 Task: Explore Airbnb accommodation in Paoua, Central African Republic from 17th November, 2023 to 21st November, 2023 for 2 adults.1  bedroom having 2 beds and 1 bathroom. Property type can be flat. Amenities needed are: wifi. Booking option can be shelf check-in. Look for 3 properties as per requirement.
Action: Mouse moved to (441, 63)
Screenshot: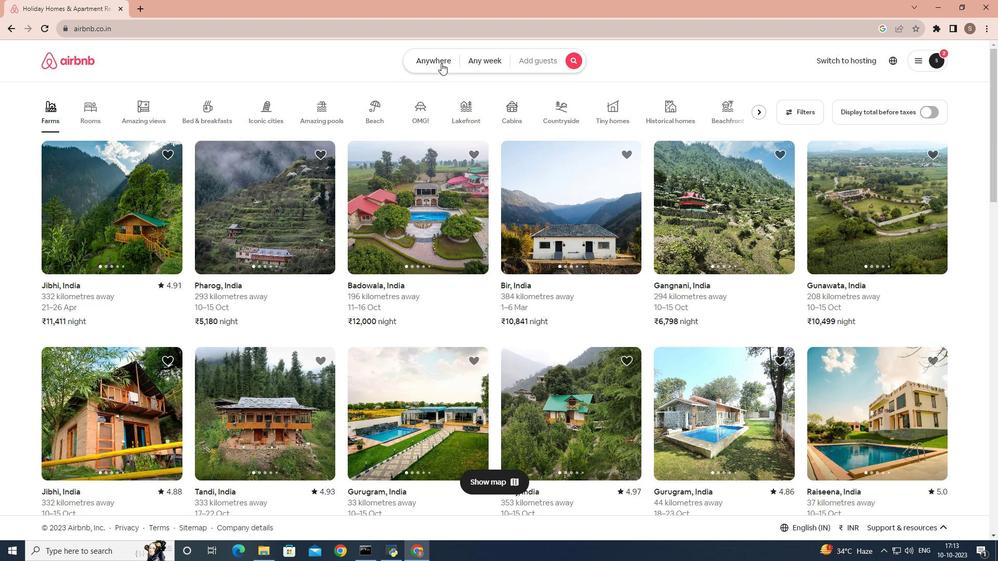
Action: Mouse pressed left at (441, 63)
Screenshot: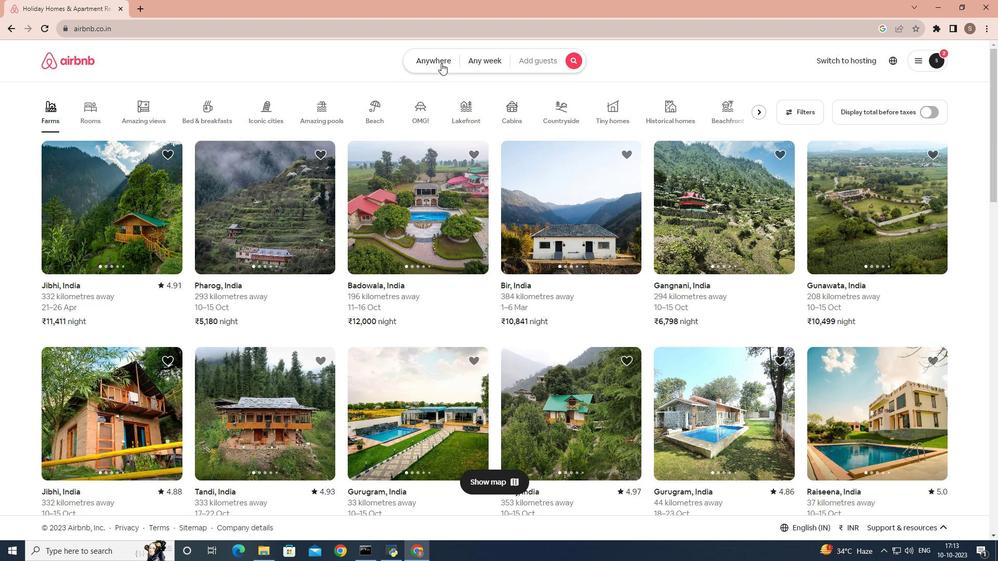 
Action: Mouse moved to (342, 102)
Screenshot: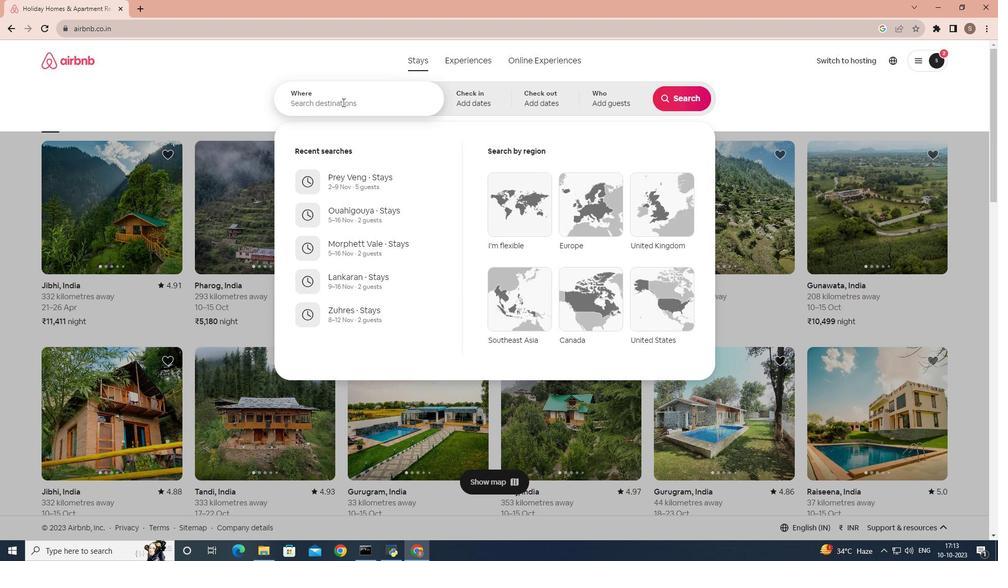 
Action: Mouse pressed left at (342, 102)
Screenshot: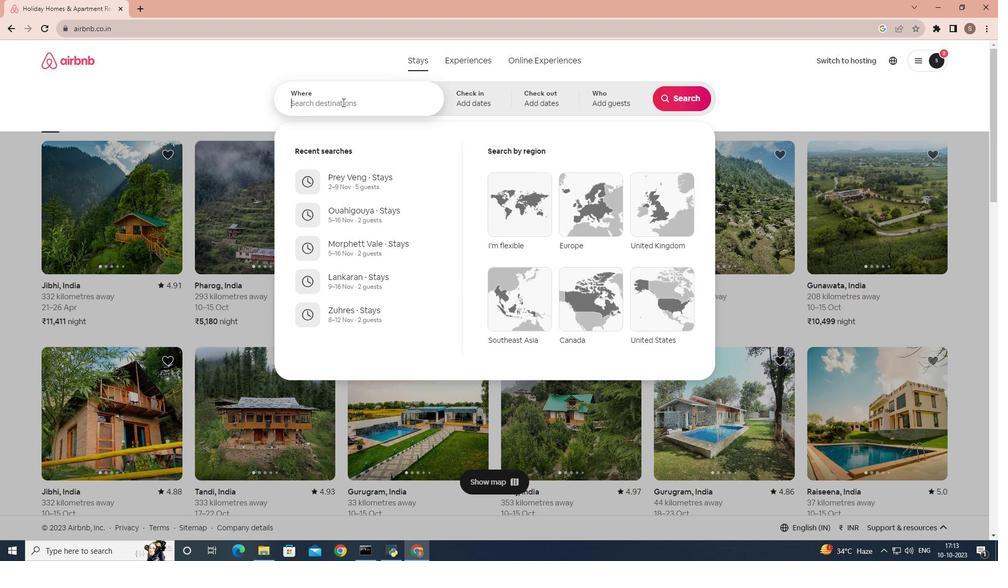 
Action: Key pressed paoy
Screenshot: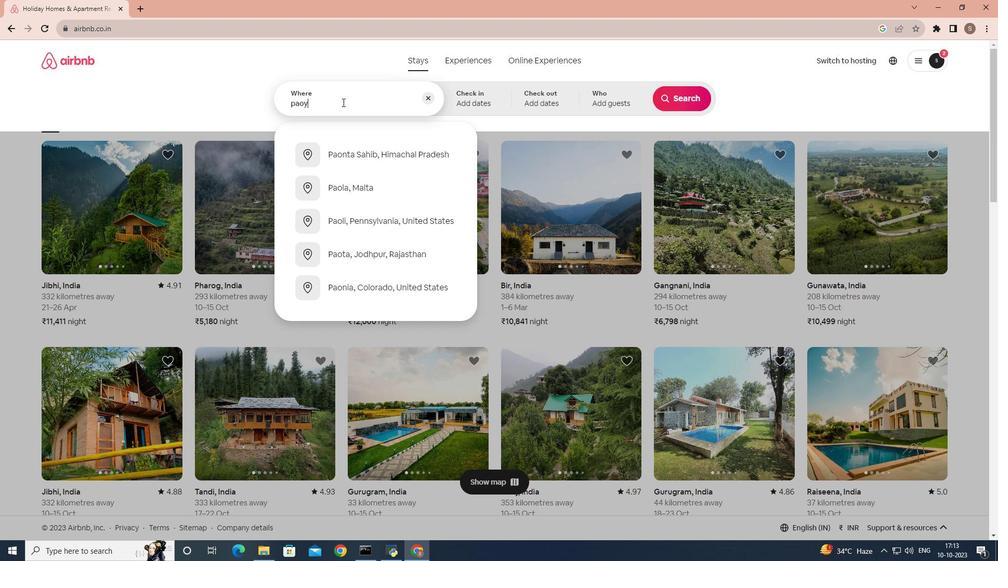 
Action: Mouse moved to (341, 99)
Screenshot: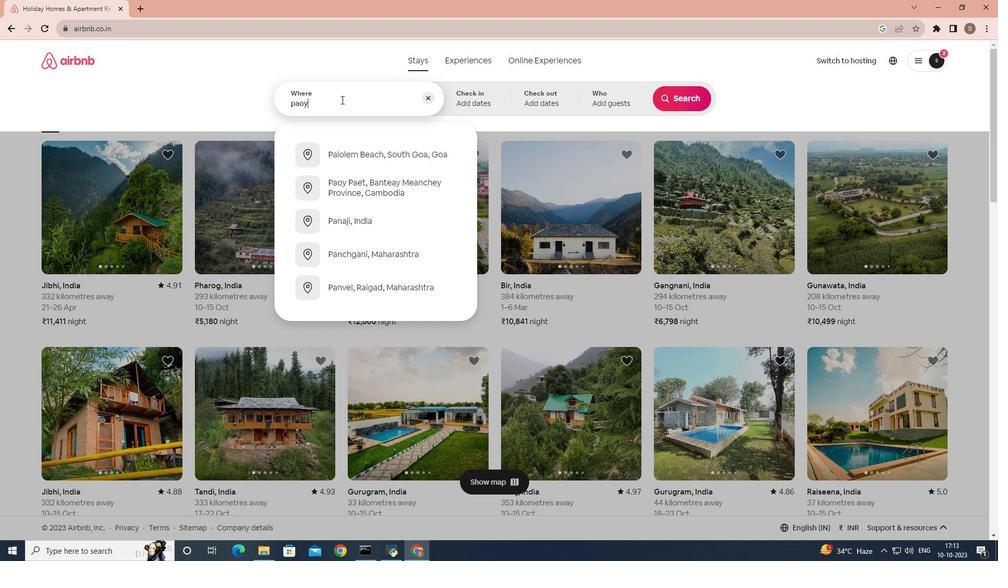 
Action: Key pressed <Key.backspace>ua
Screenshot: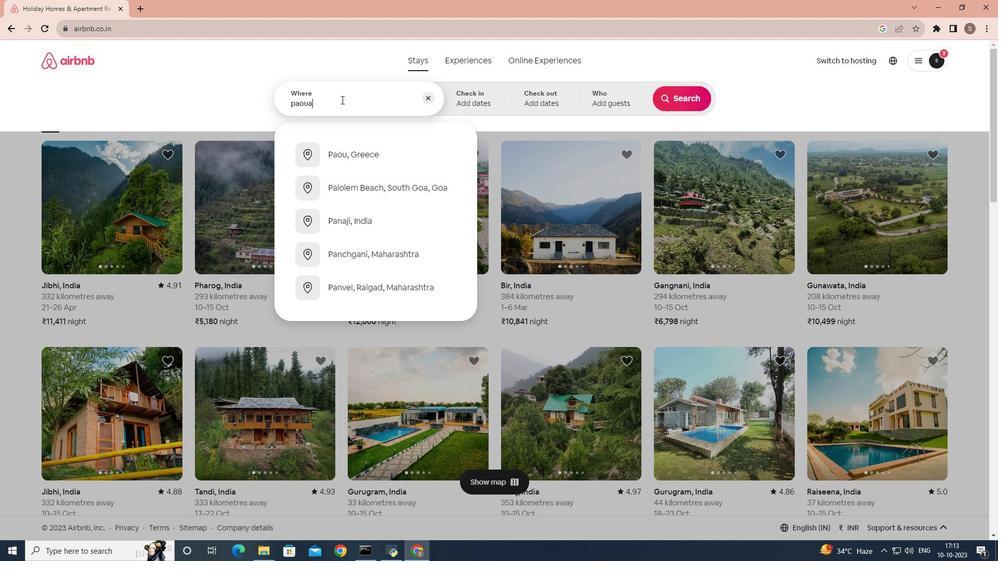 
Action: Mouse moved to (316, 98)
Screenshot: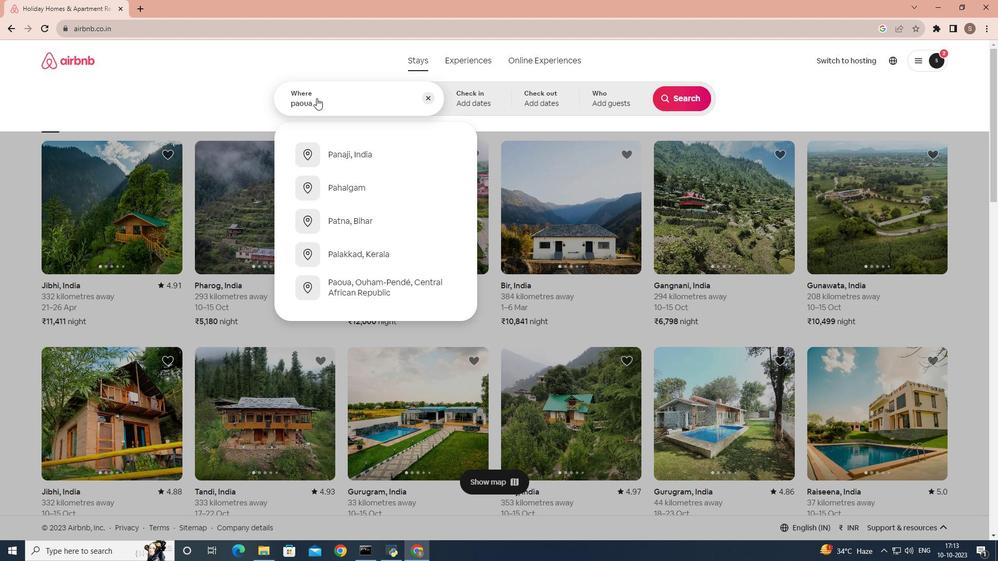 
Action: Key pressed ,
Screenshot: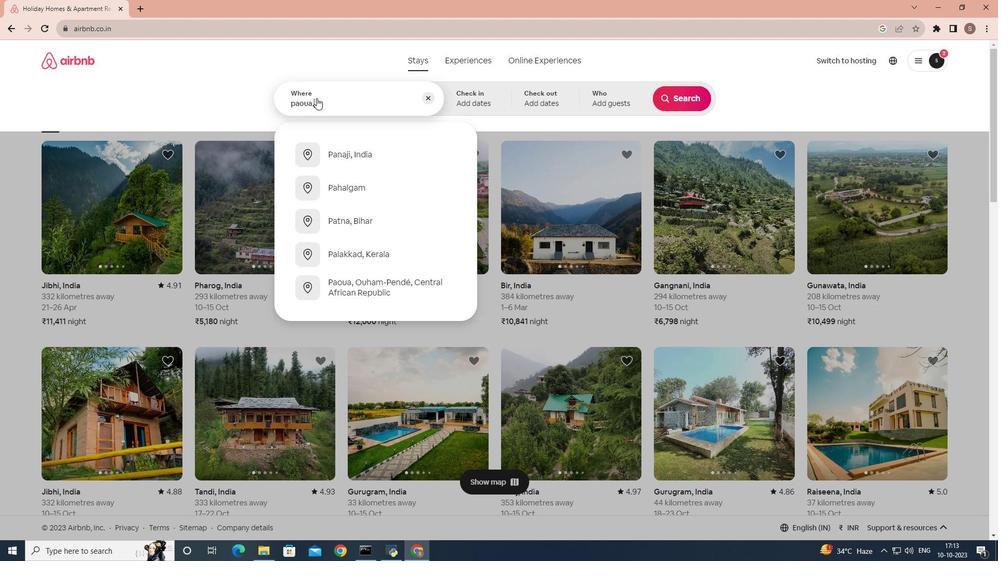 
Action: Mouse moved to (316, 98)
Screenshot: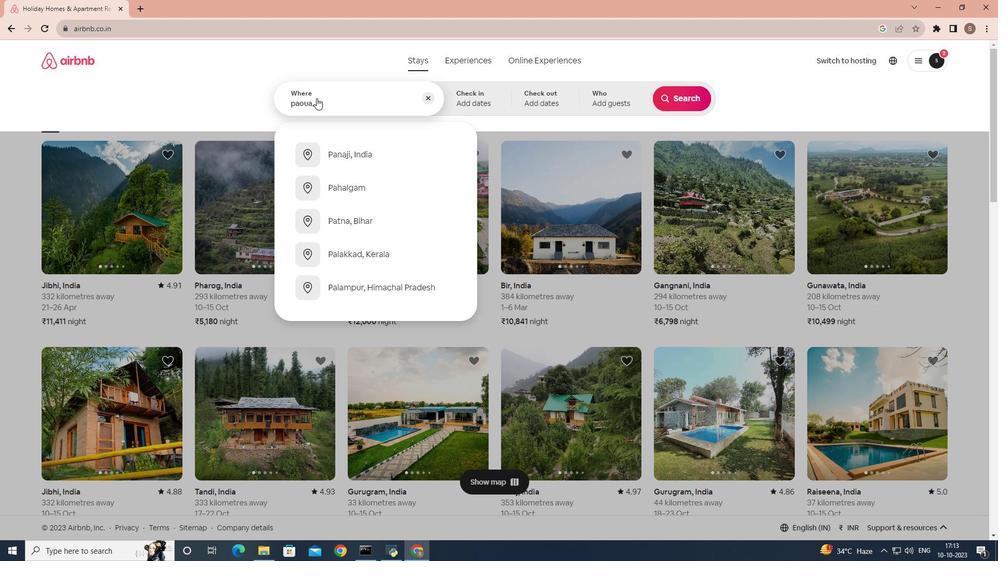
Action: Key pressed centr
Screenshot: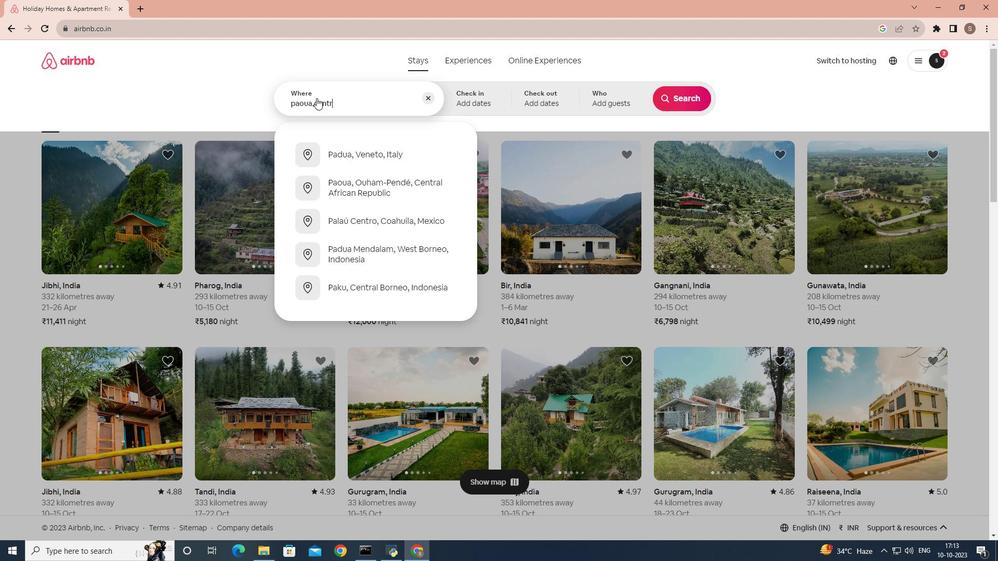 
Action: Mouse moved to (345, 92)
Screenshot: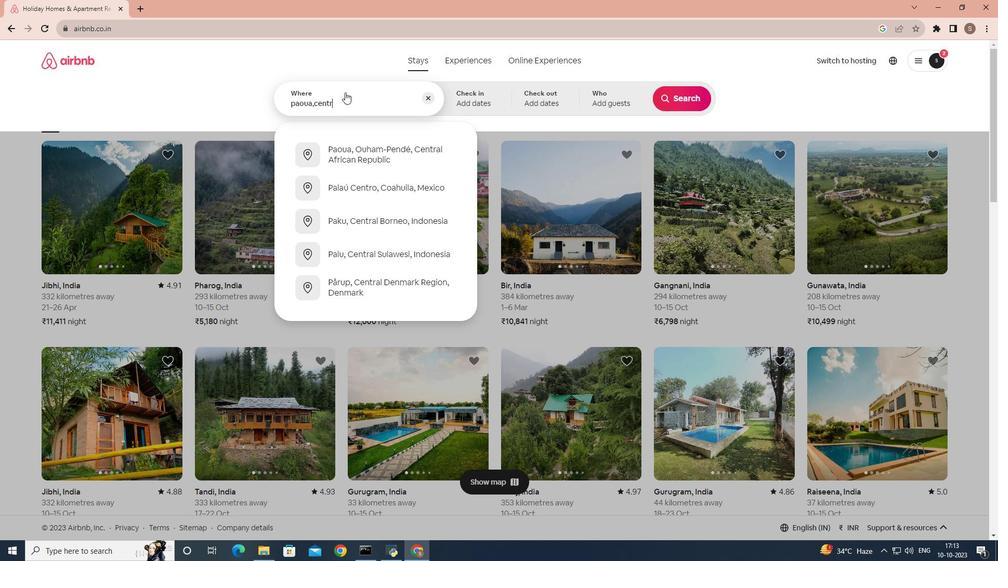
Action: Key pressed a
Screenshot: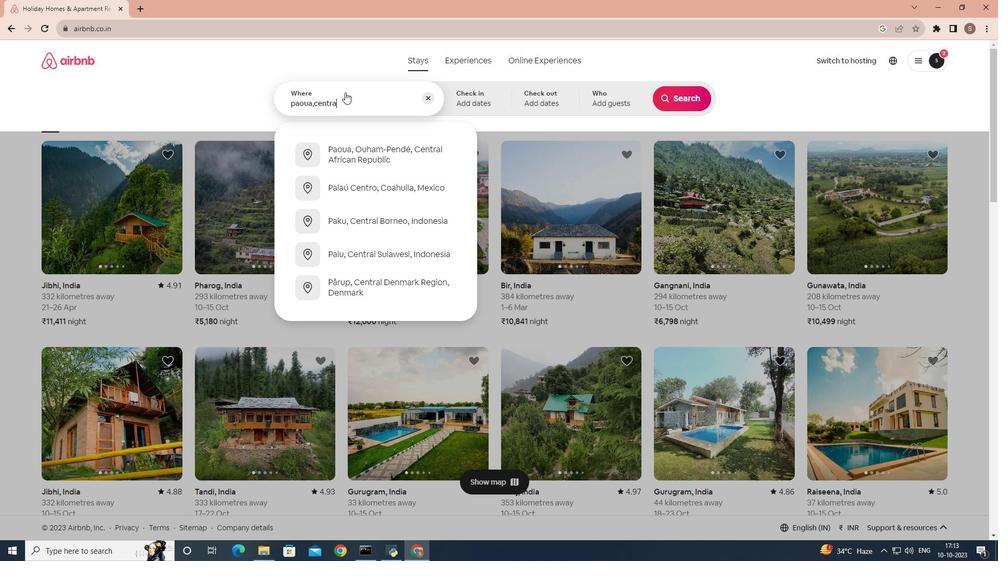 
Action: Mouse moved to (337, 152)
Screenshot: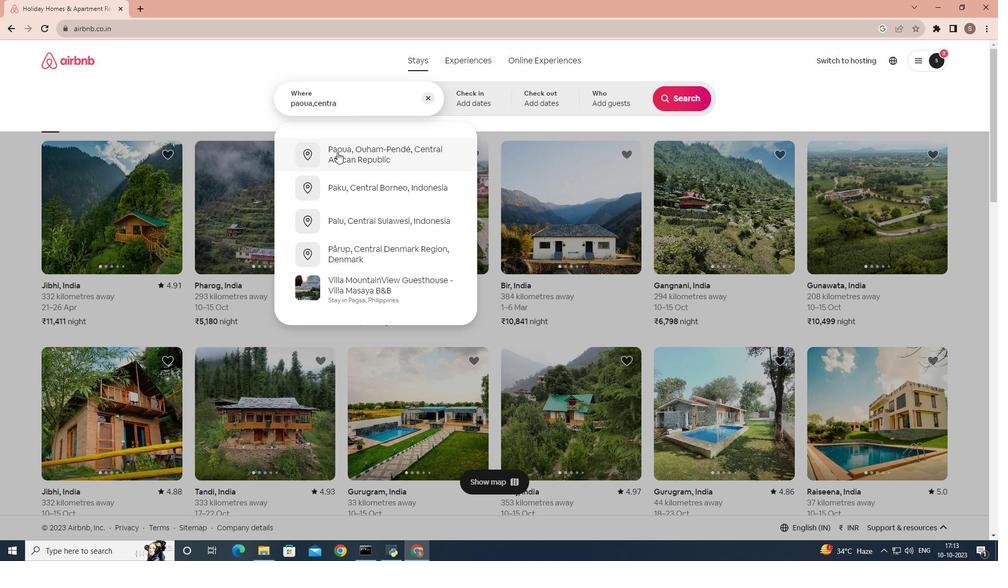 
Action: Mouse pressed left at (337, 152)
Screenshot: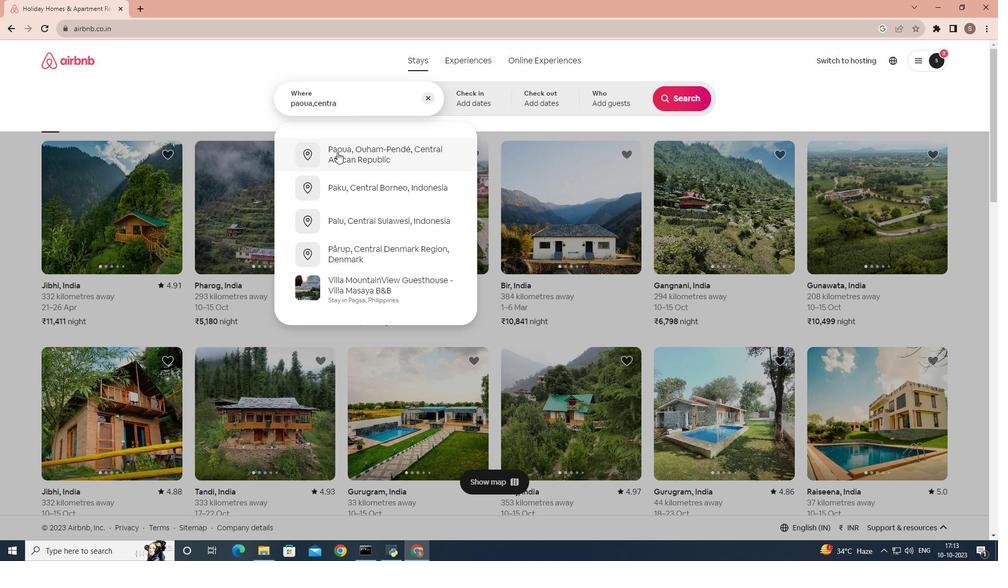 
Action: Mouse moved to (640, 282)
Screenshot: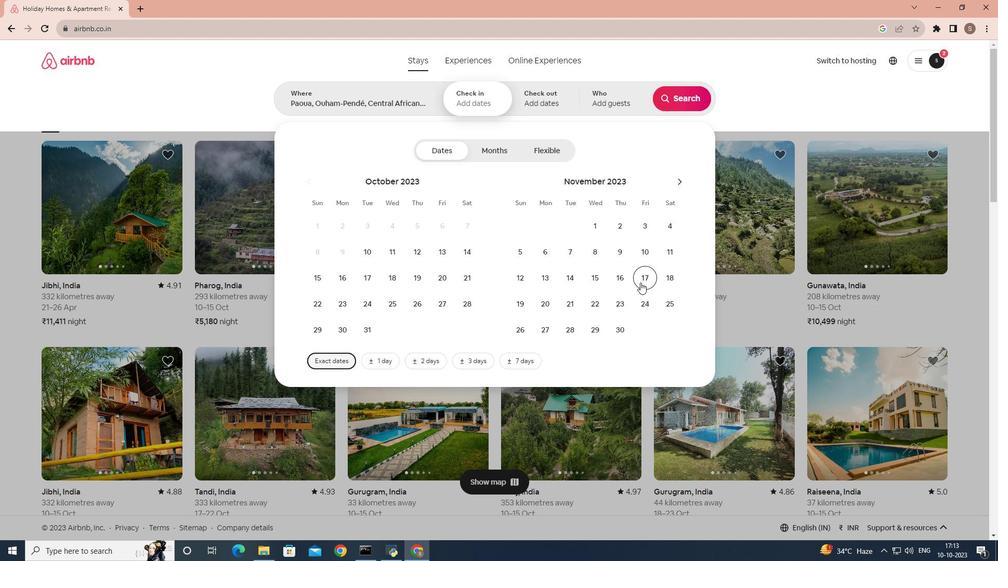 
Action: Mouse pressed left at (640, 282)
Screenshot: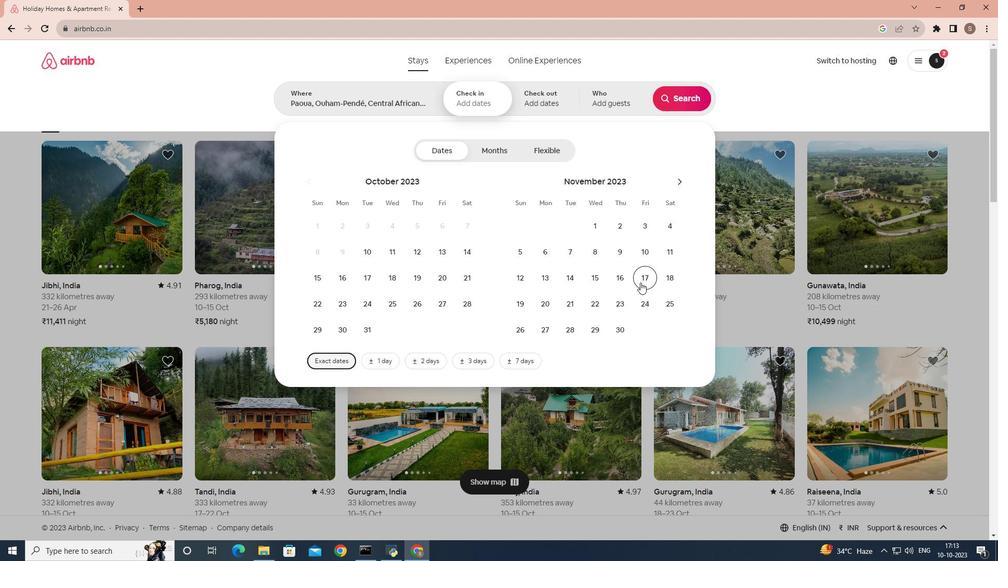 
Action: Mouse moved to (576, 306)
Screenshot: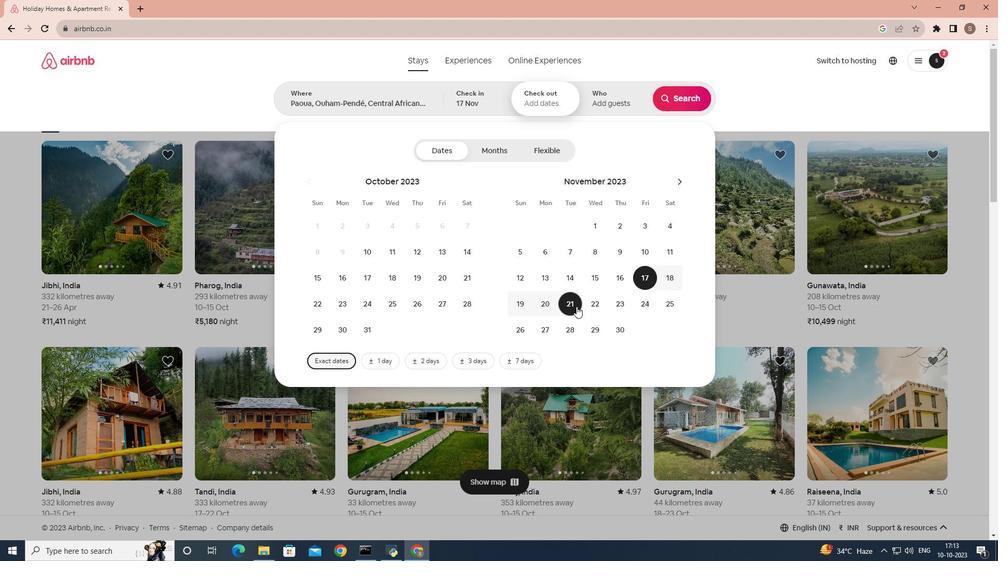 
Action: Mouse pressed left at (576, 306)
Screenshot: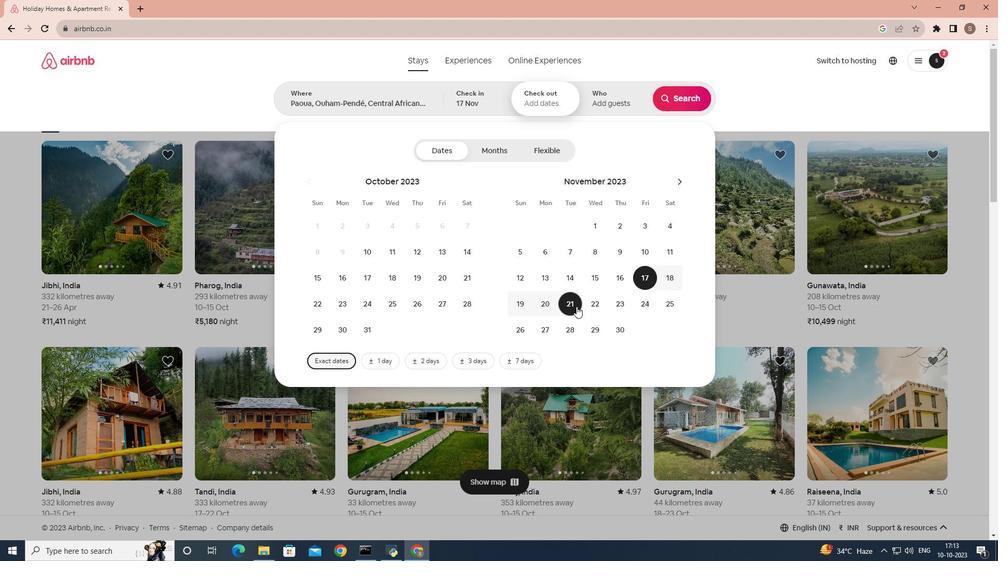 
Action: Mouse moved to (610, 105)
Screenshot: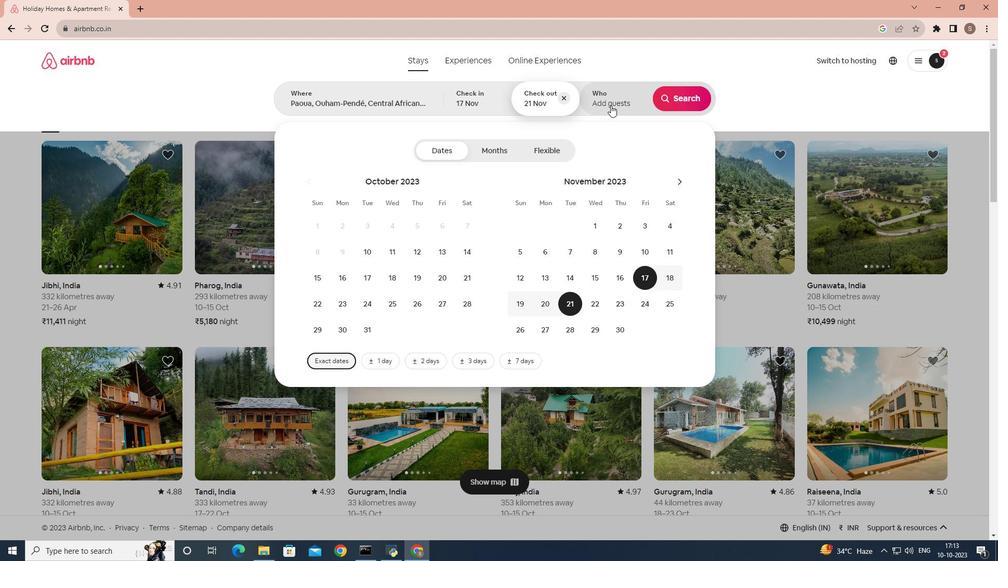 
Action: Mouse pressed left at (610, 105)
Screenshot: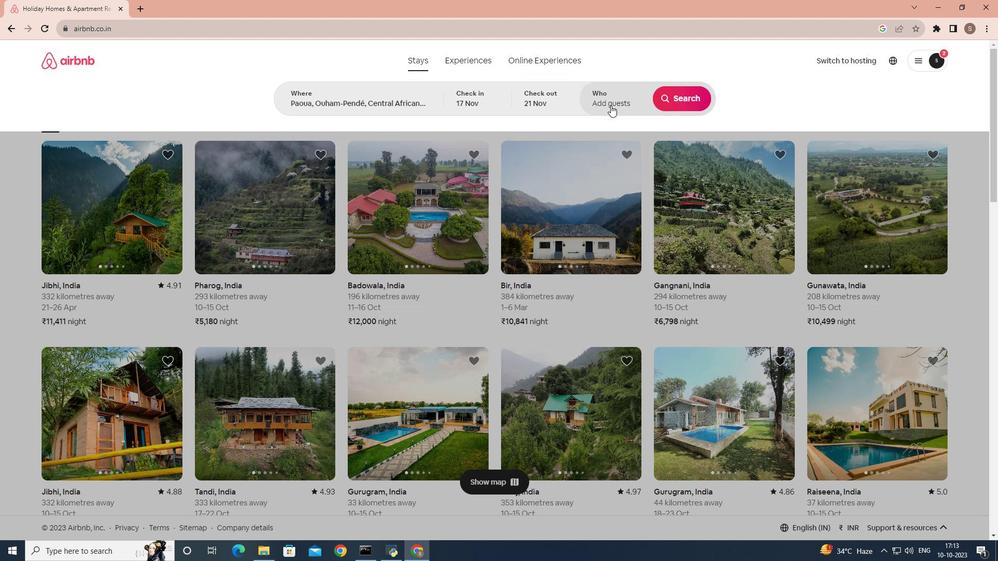 
Action: Mouse moved to (682, 158)
Screenshot: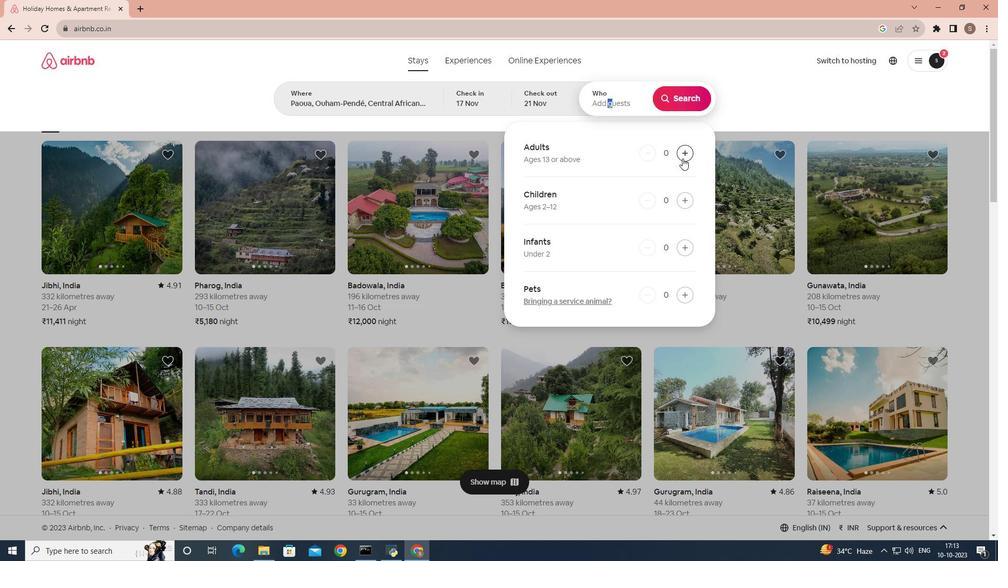 
Action: Mouse pressed left at (682, 158)
Screenshot: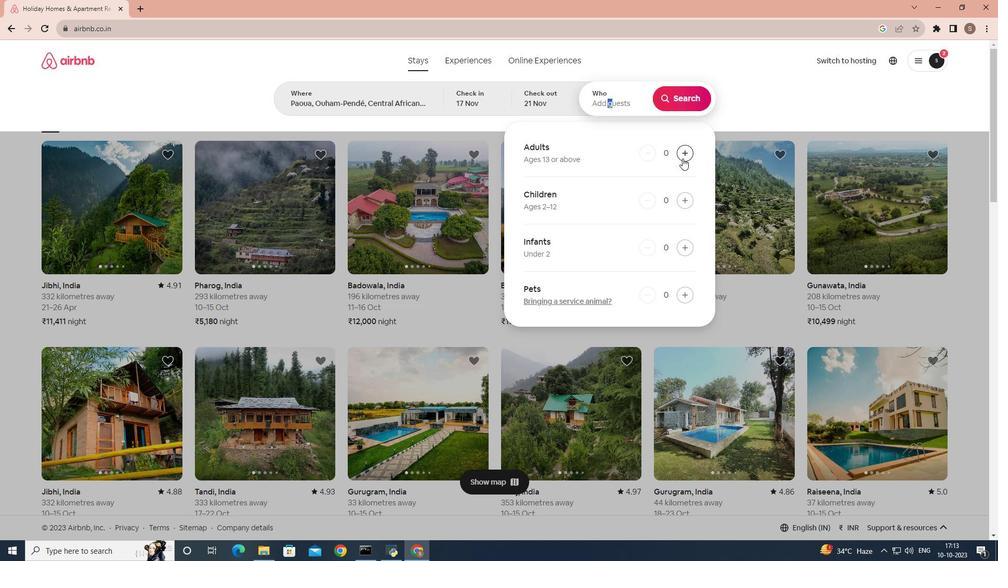 
Action: Mouse pressed left at (682, 158)
Screenshot: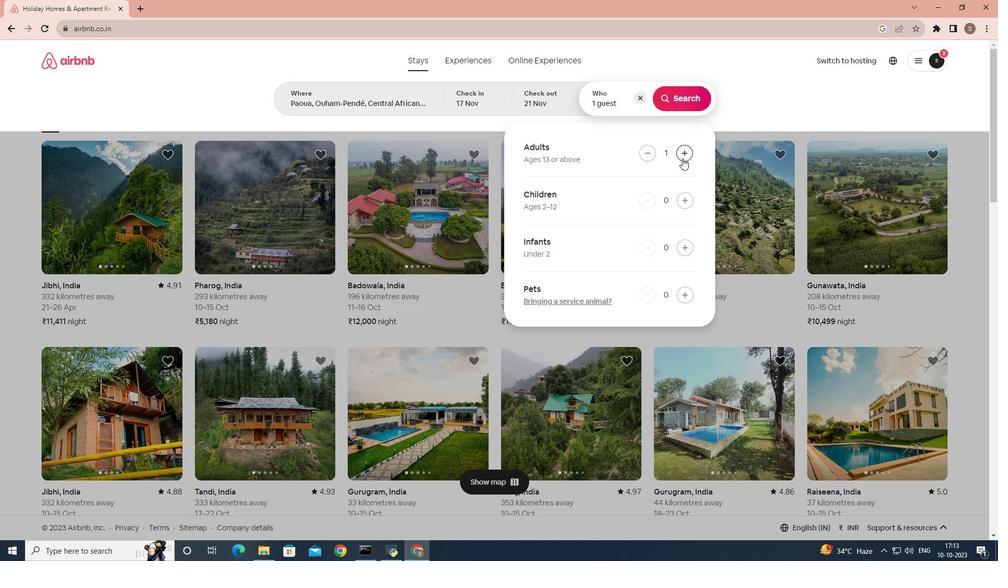 
Action: Mouse moved to (682, 108)
Screenshot: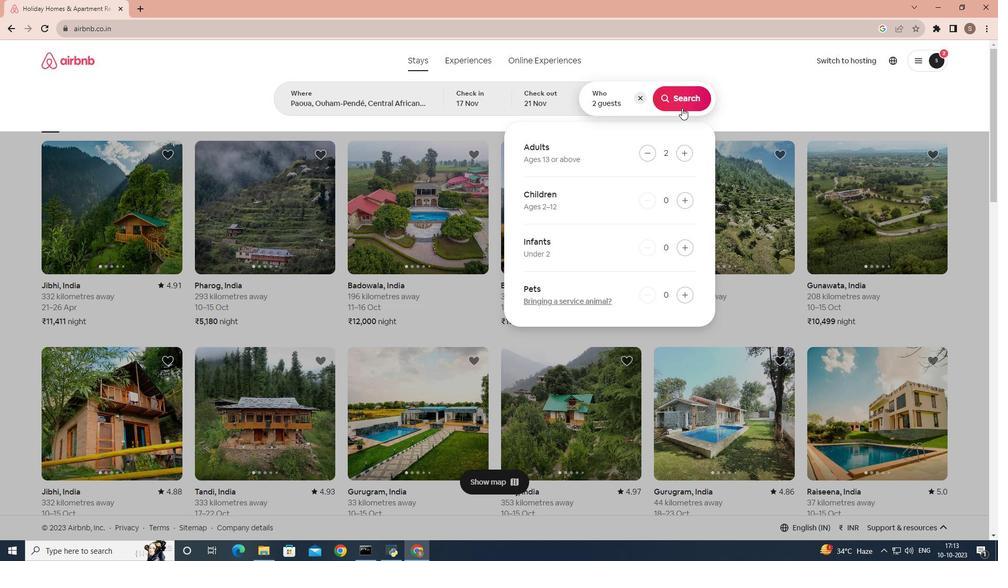 
Action: Mouse pressed left at (682, 108)
Screenshot: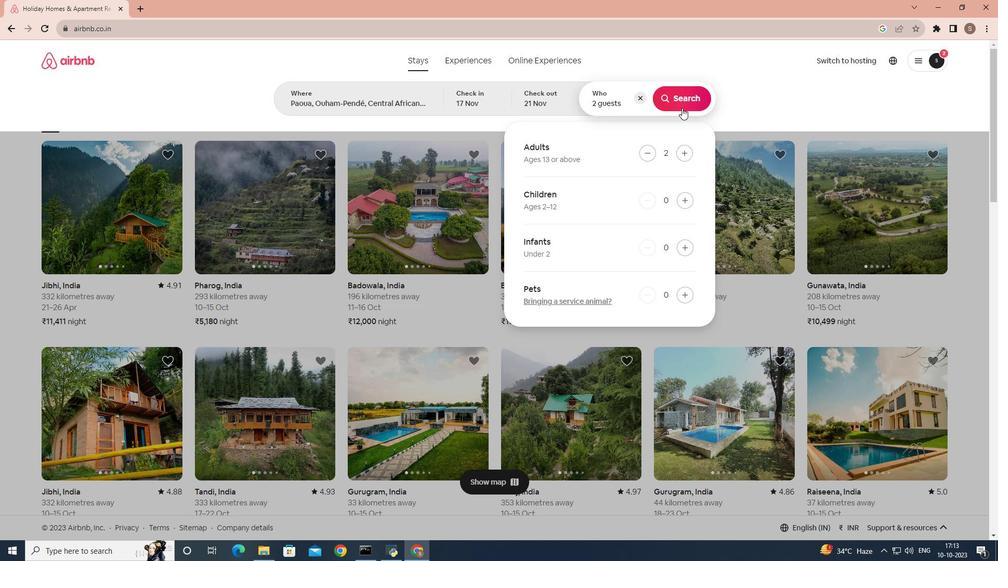 
Action: Mouse moved to (832, 104)
Screenshot: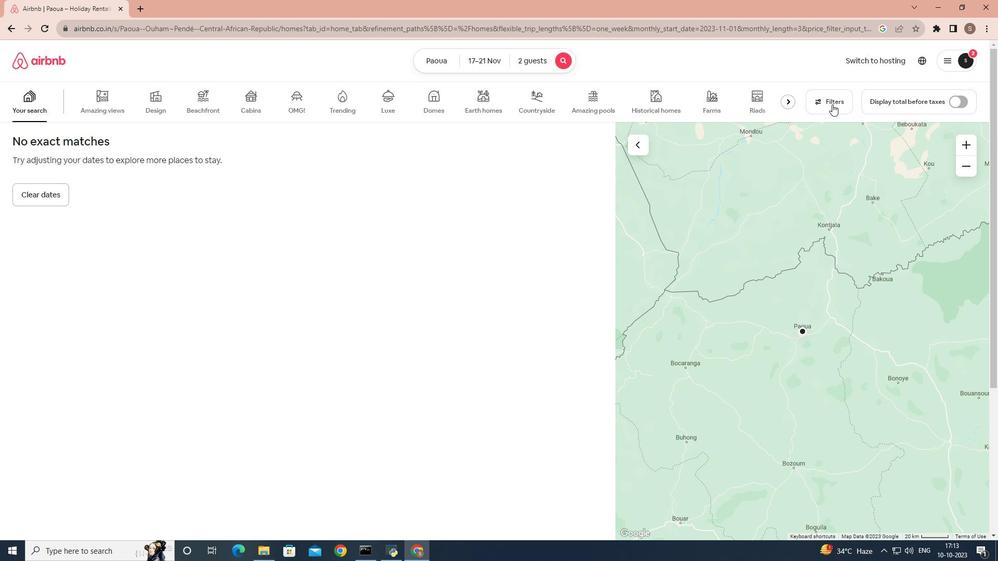 
Action: Mouse pressed left at (832, 104)
Screenshot: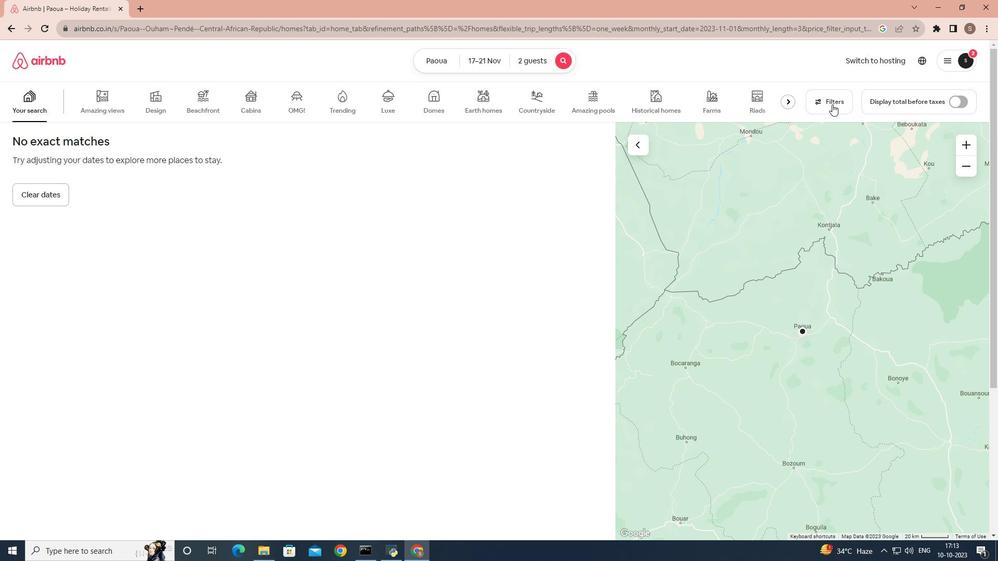 
Action: Mouse moved to (369, 350)
Screenshot: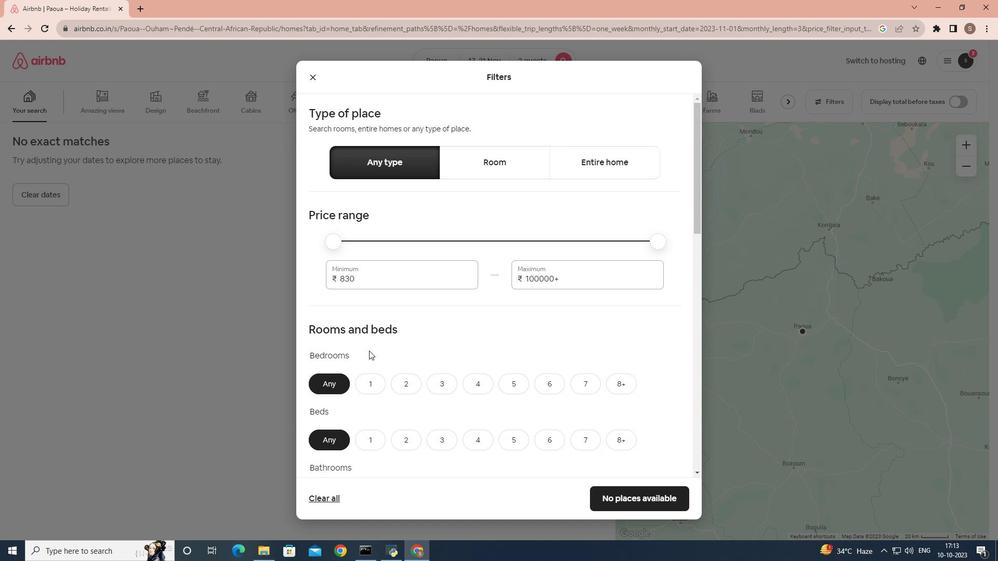 
Action: Mouse scrolled (369, 350) with delta (0, 0)
Screenshot: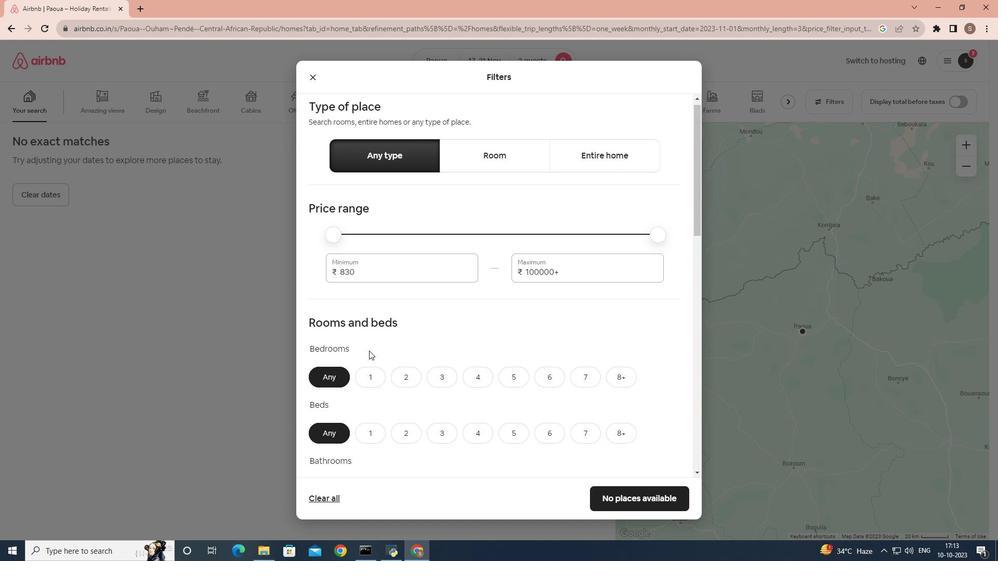 
Action: Mouse moved to (369, 350)
Screenshot: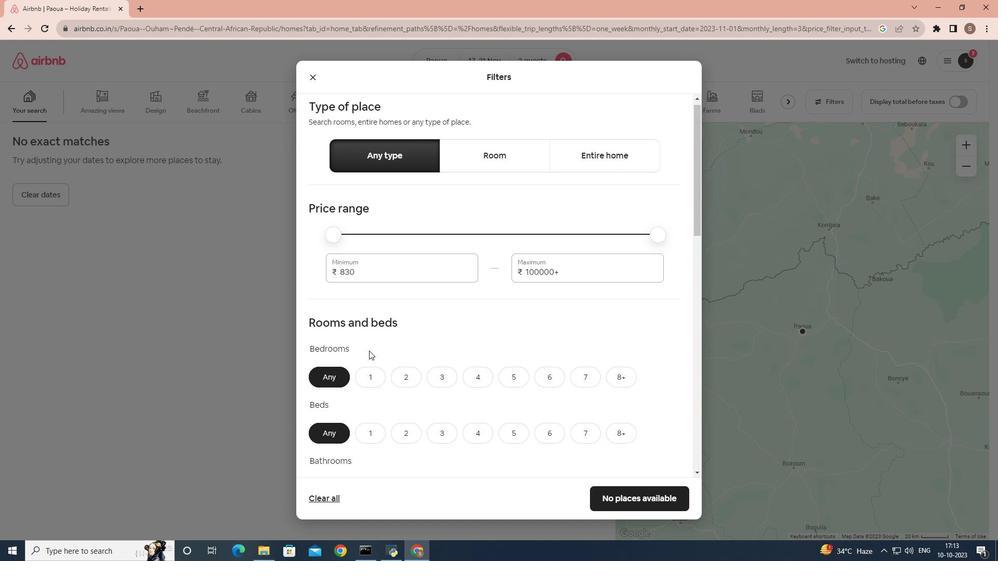 
Action: Mouse scrolled (369, 350) with delta (0, 0)
Screenshot: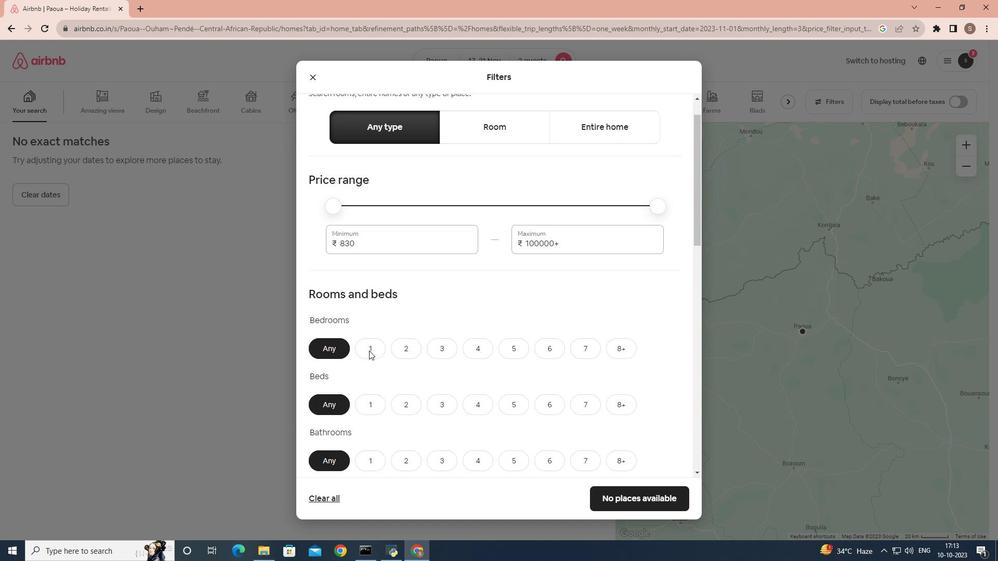 
Action: Mouse scrolled (369, 350) with delta (0, 0)
Screenshot: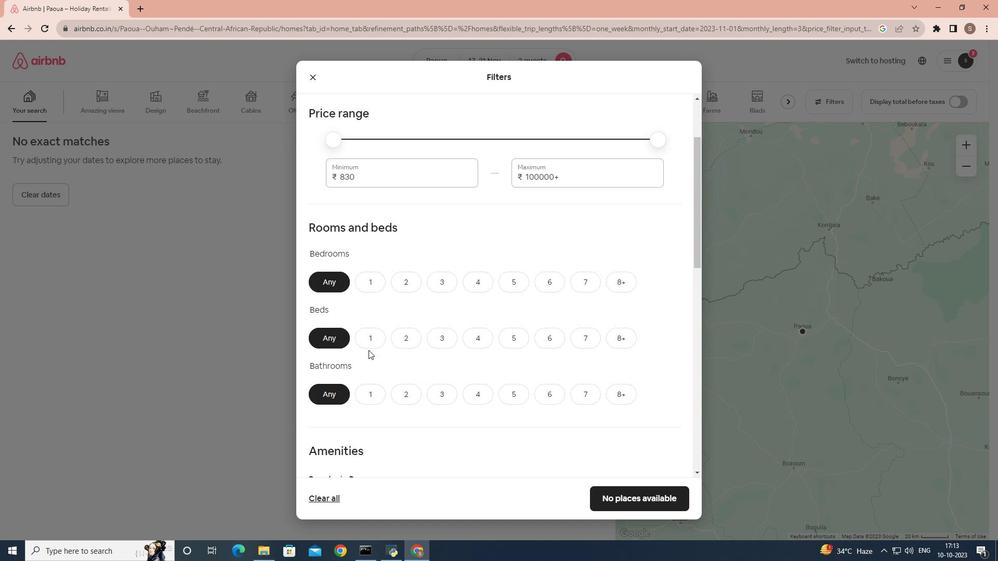
Action: Mouse moved to (368, 350)
Screenshot: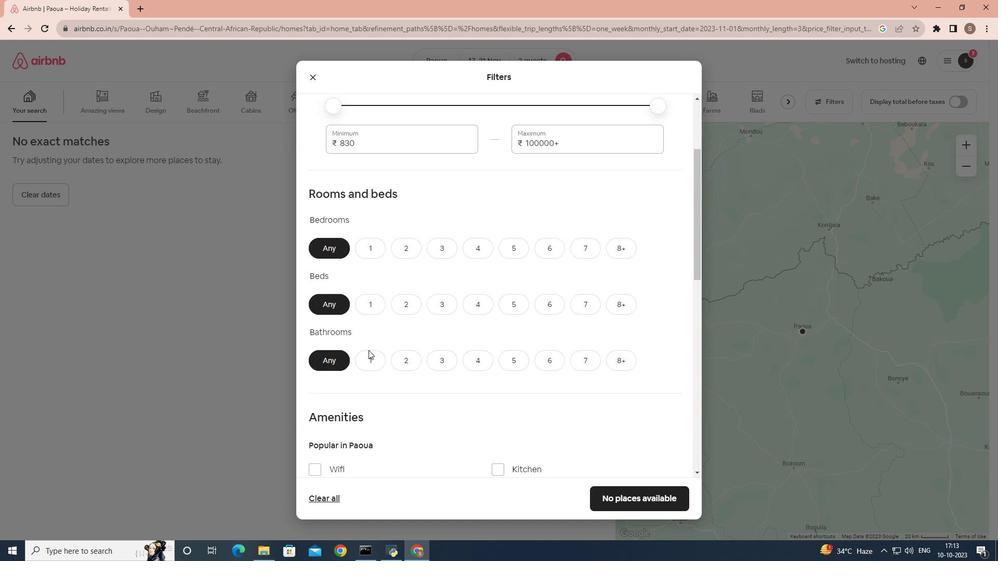
Action: Mouse scrolled (368, 349) with delta (0, 0)
Screenshot: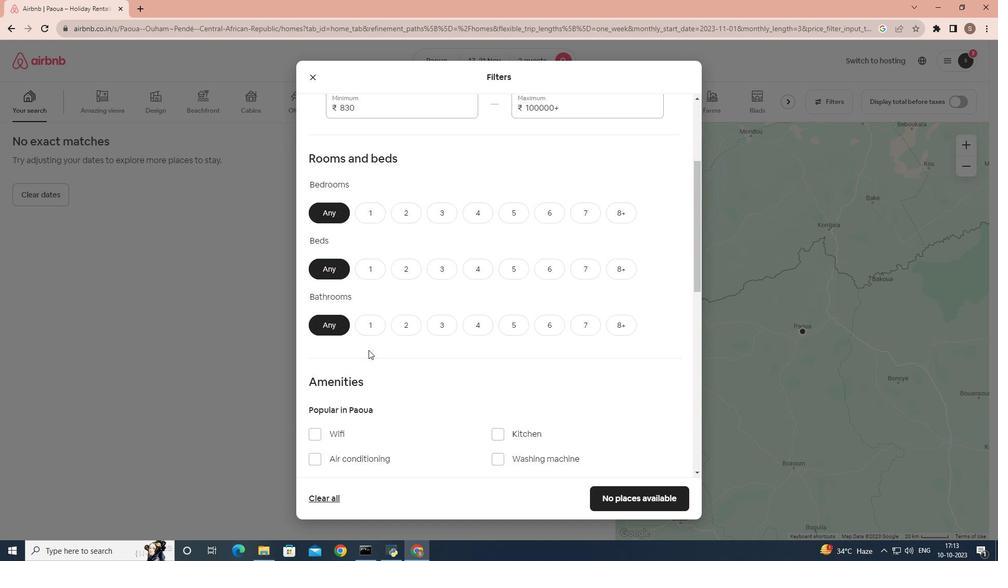 
Action: Mouse moved to (368, 349)
Screenshot: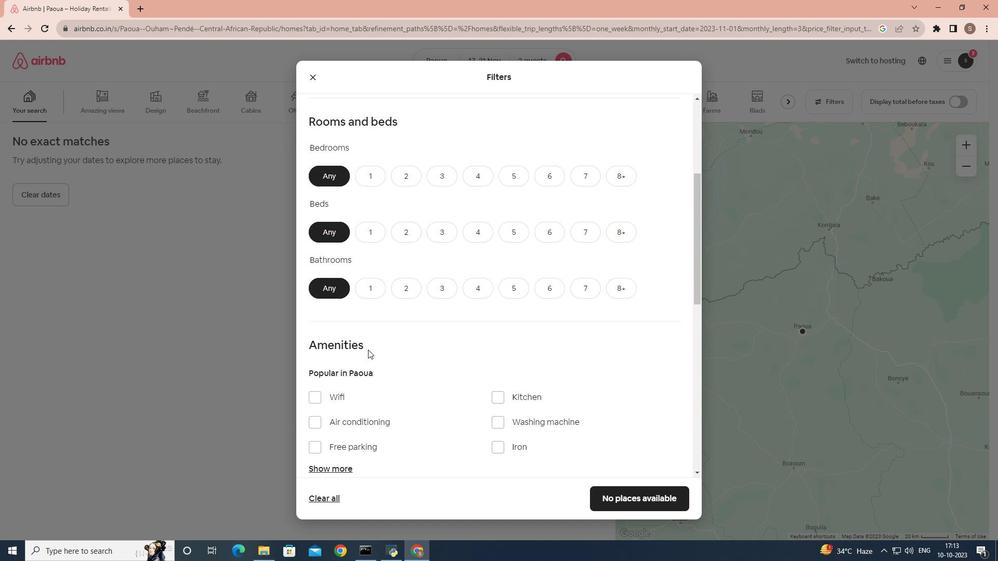 
Action: Mouse scrolled (368, 350) with delta (0, 0)
Screenshot: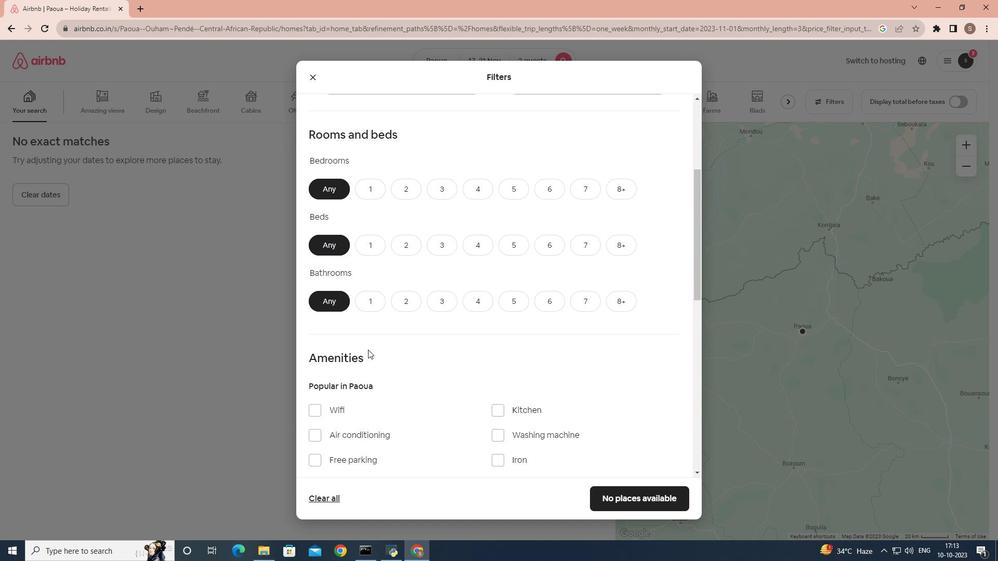 
Action: Mouse scrolled (368, 349) with delta (0, 0)
Screenshot: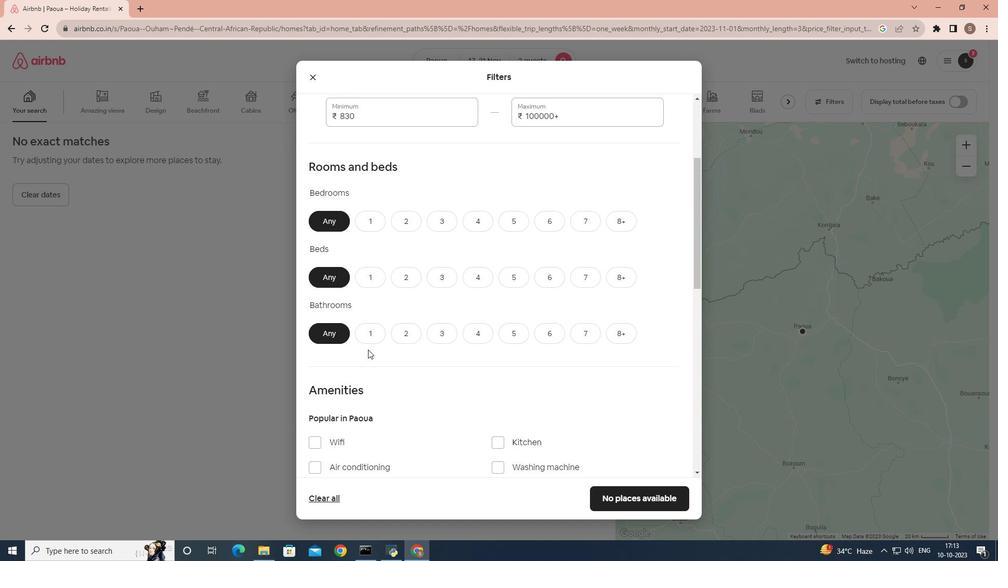 
Action: Mouse scrolled (368, 350) with delta (0, 0)
Screenshot: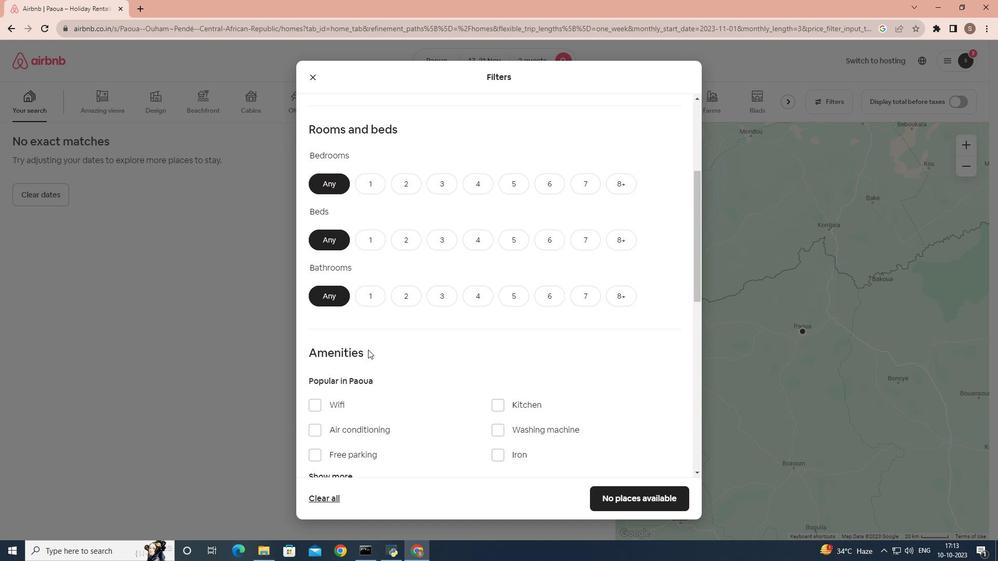 
Action: Mouse scrolled (368, 350) with delta (0, 0)
Screenshot: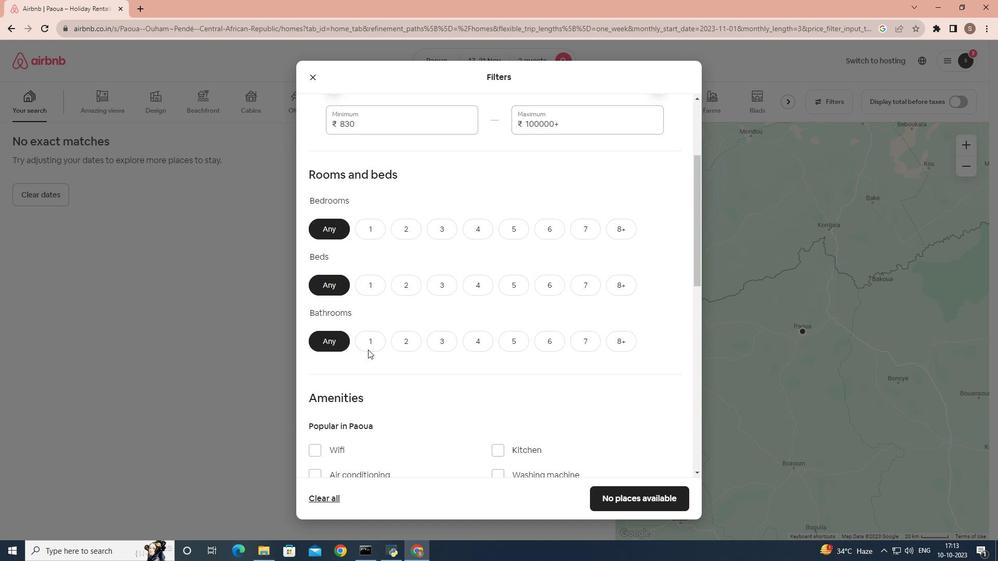 
Action: Mouse scrolled (368, 350) with delta (0, 0)
Screenshot: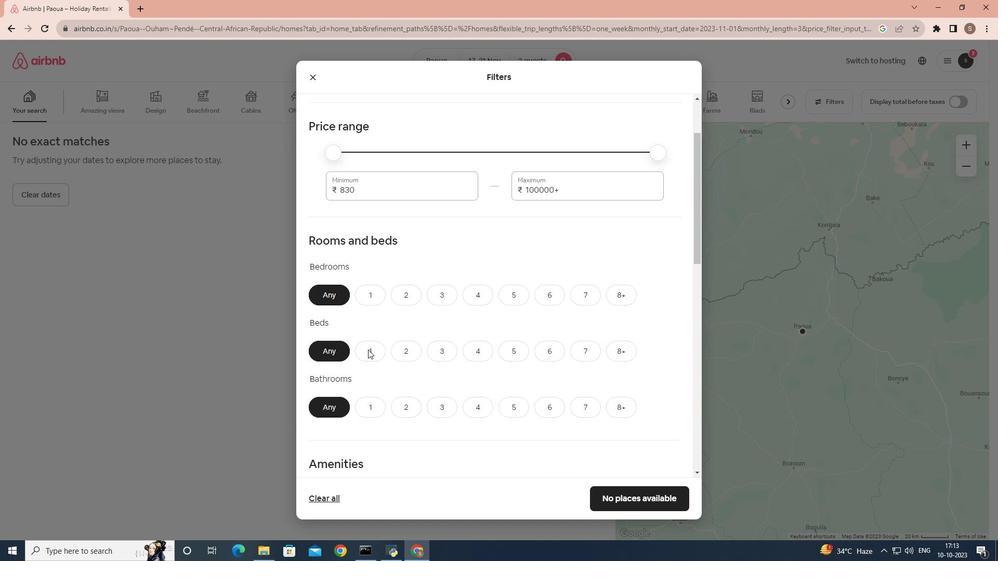 
Action: Mouse scrolled (368, 350) with delta (0, 0)
Screenshot: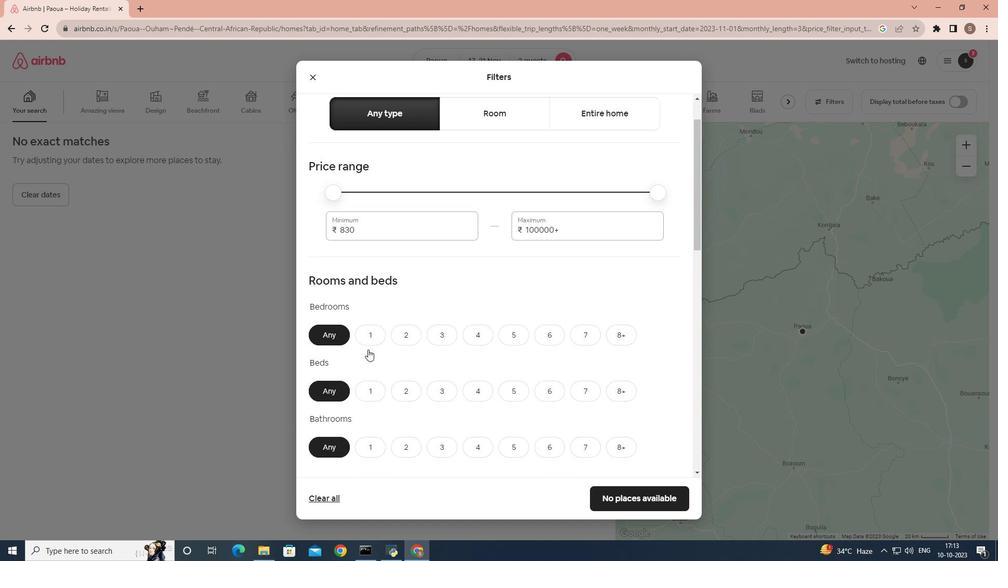 
Action: Mouse scrolled (368, 350) with delta (0, 0)
Screenshot: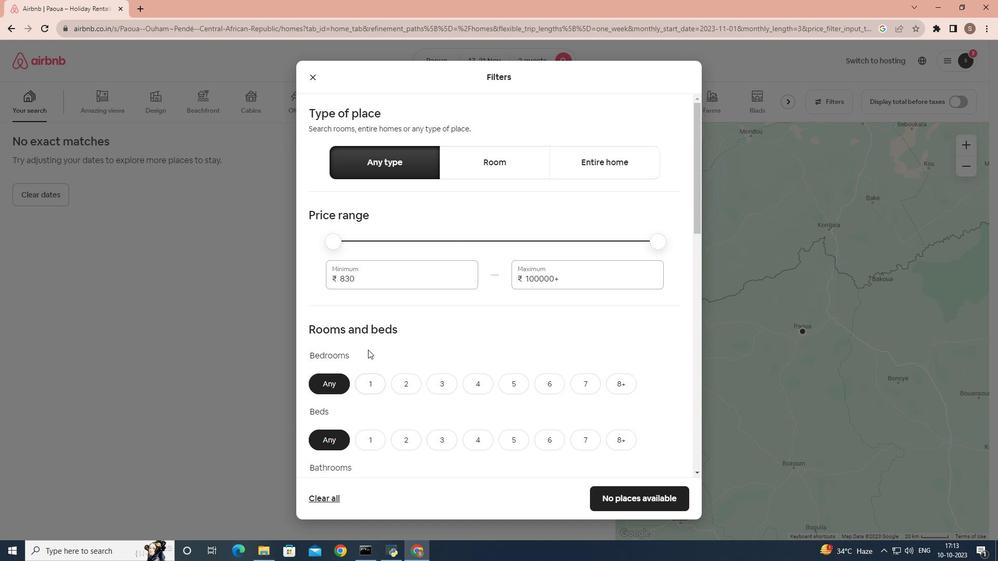 
Action: Mouse scrolled (368, 350) with delta (0, 0)
Screenshot: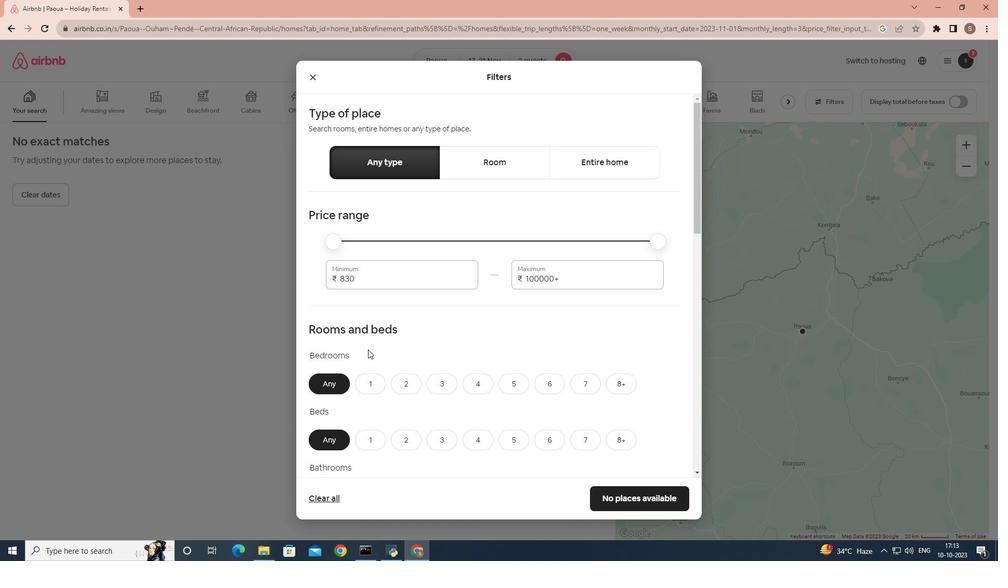 
Action: Mouse scrolled (368, 349) with delta (0, 0)
Screenshot: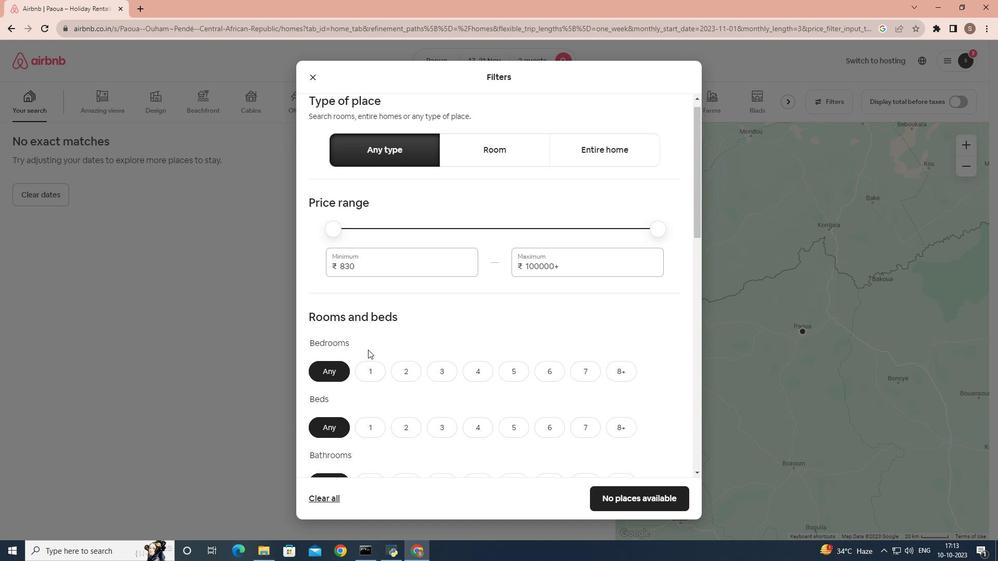 
Action: Mouse scrolled (368, 349) with delta (0, 0)
Screenshot: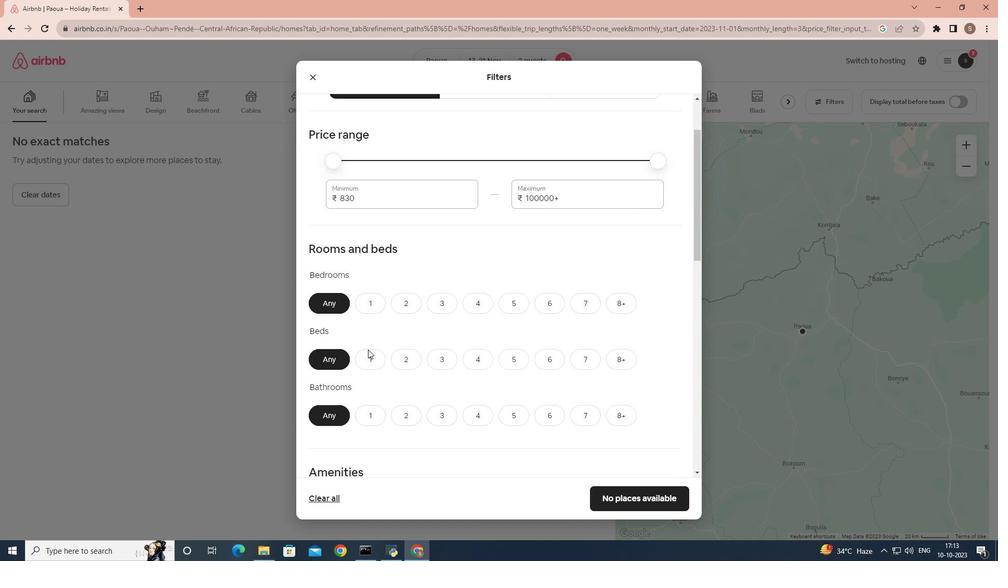 
Action: Mouse moved to (366, 283)
Screenshot: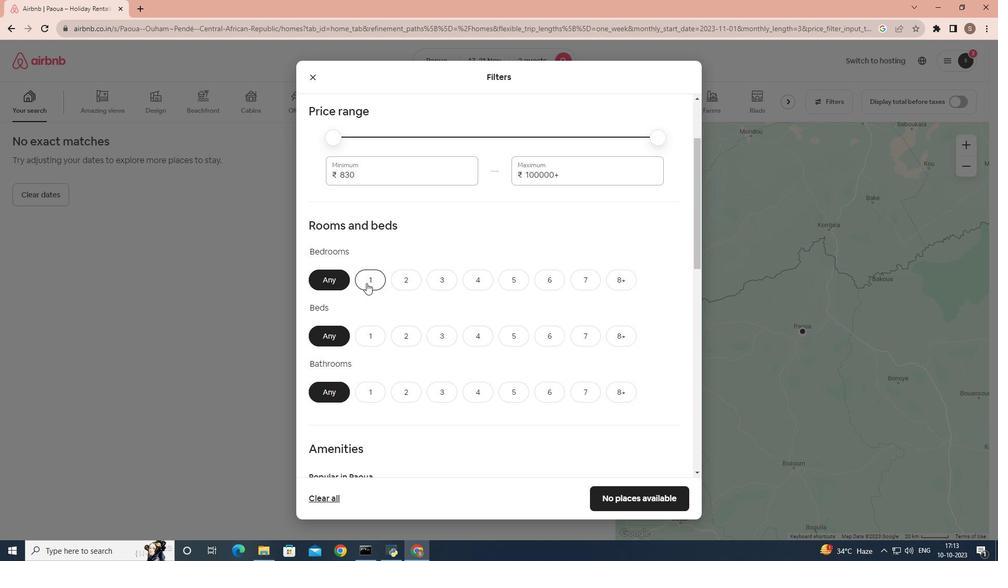
Action: Mouse pressed left at (366, 283)
Screenshot: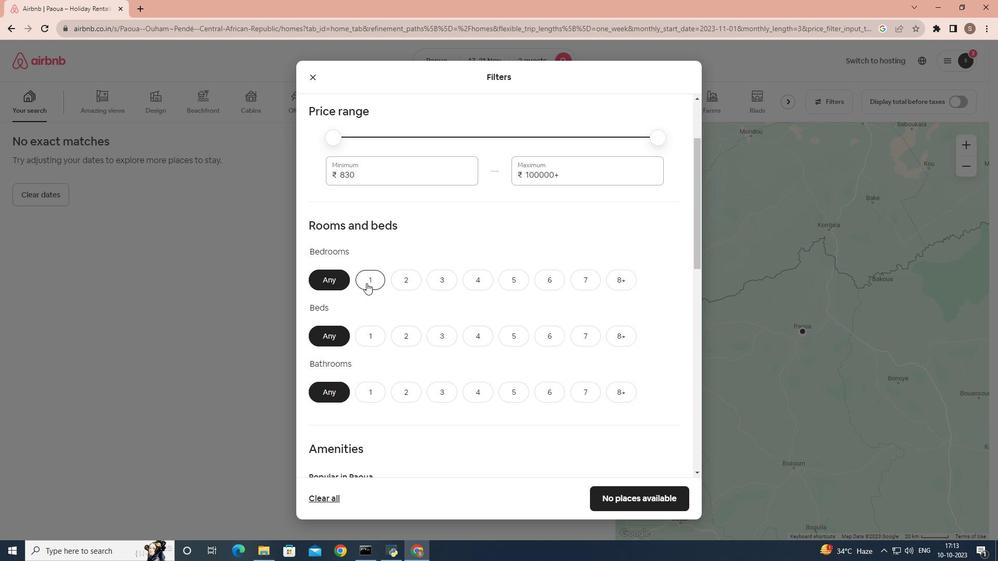 
Action: Mouse moved to (397, 339)
Screenshot: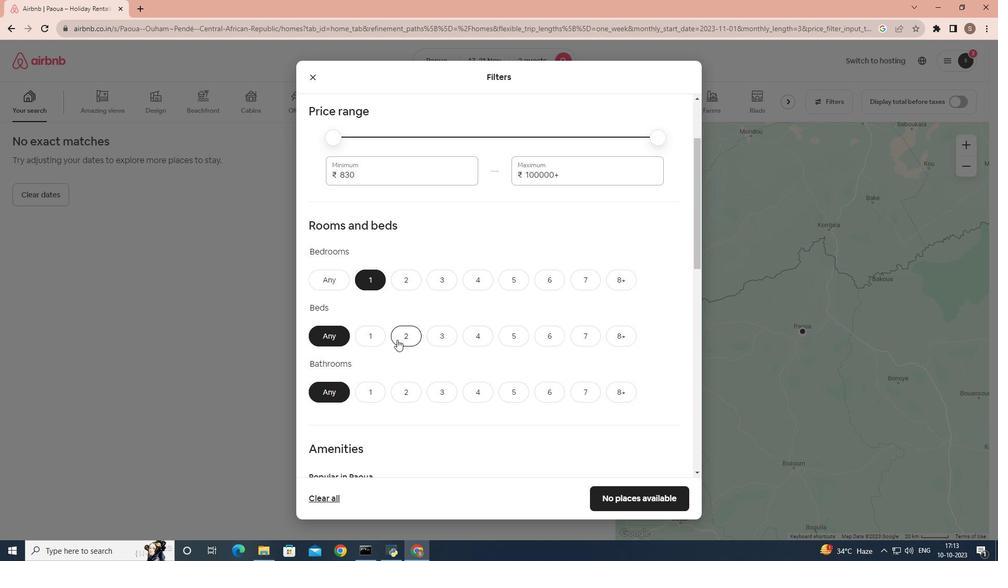 
Action: Mouse pressed left at (397, 339)
Screenshot: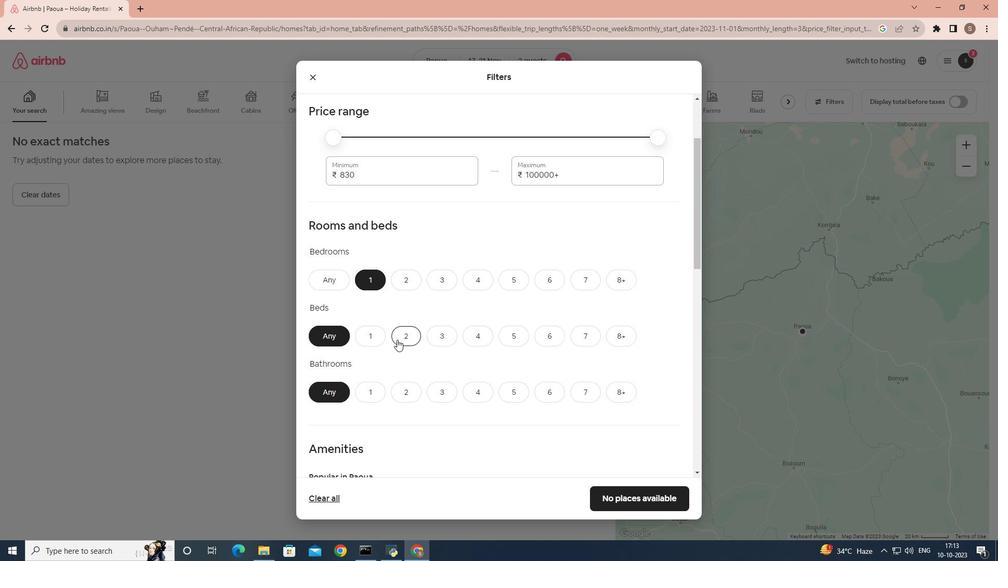
Action: Mouse moved to (384, 391)
Screenshot: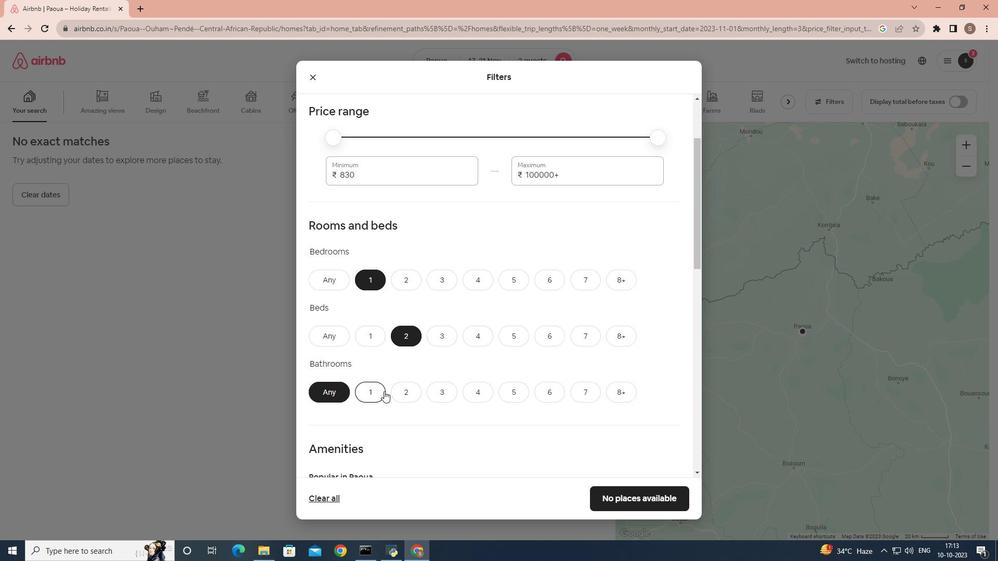 
Action: Mouse pressed left at (384, 391)
Screenshot: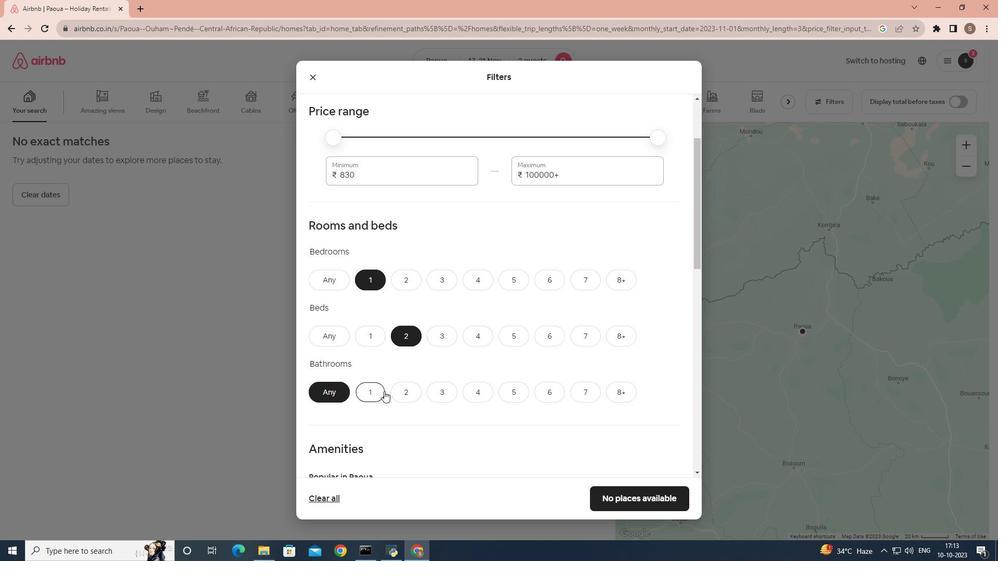 
Action: Mouse moved to (621, 493)
Screenshot: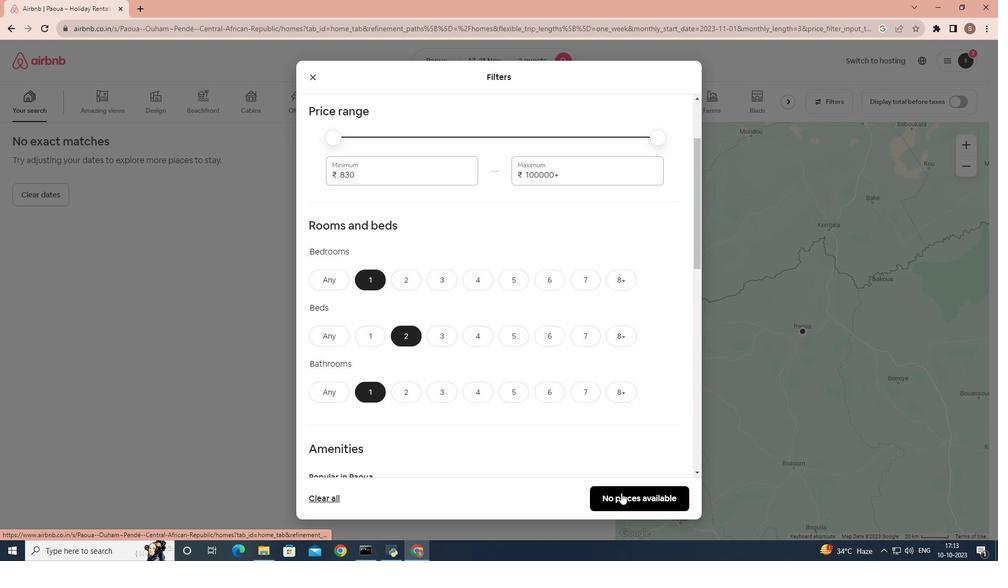 
Action: Mouse pressed left at (621, 493)
Screenshot: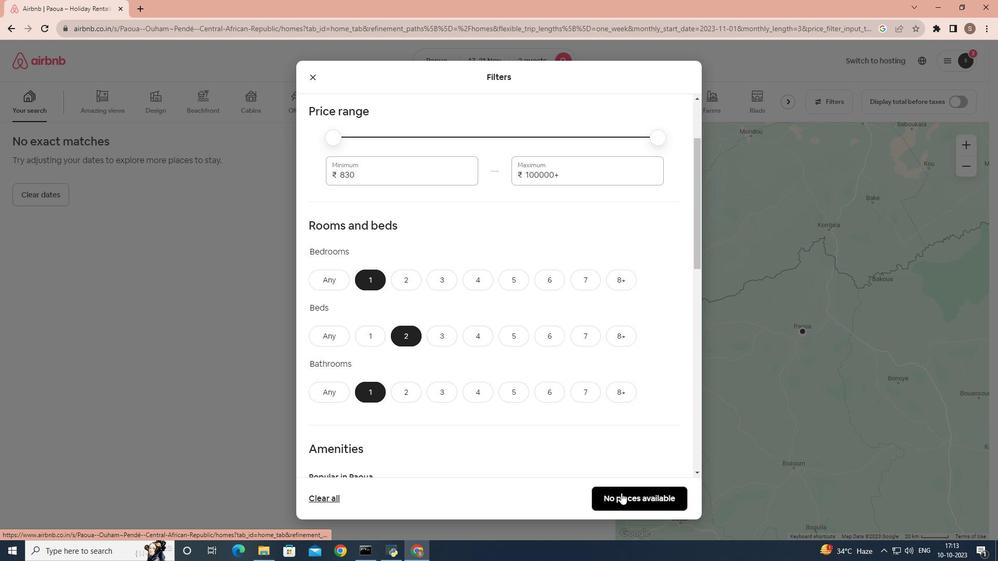 
Action: Mouse moved to (614, 454)
Screenshot: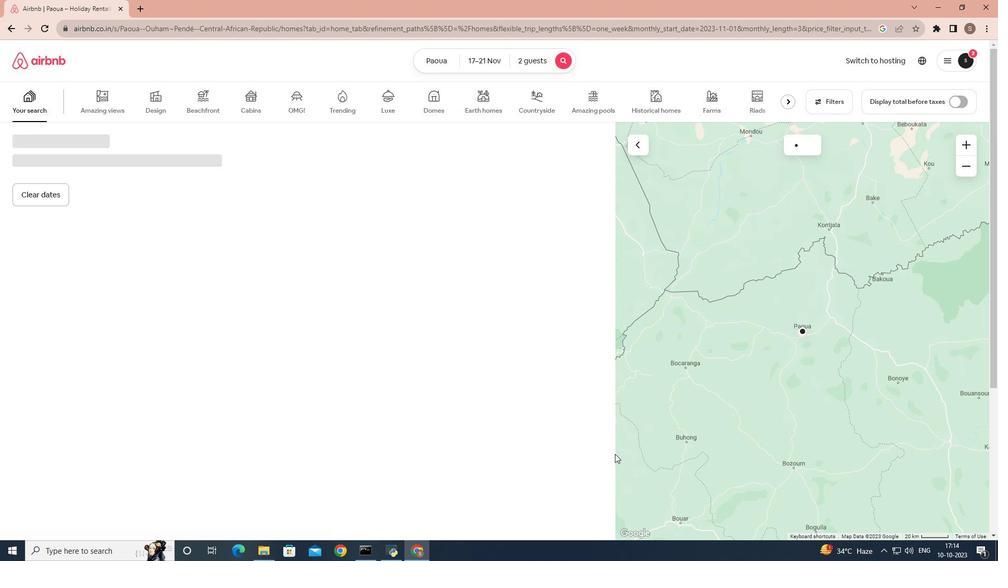 
